 Task: Click New Customer and Set the Discount to "2" while find customer
Action: Mouse moved to (171, 23)
Screenshot: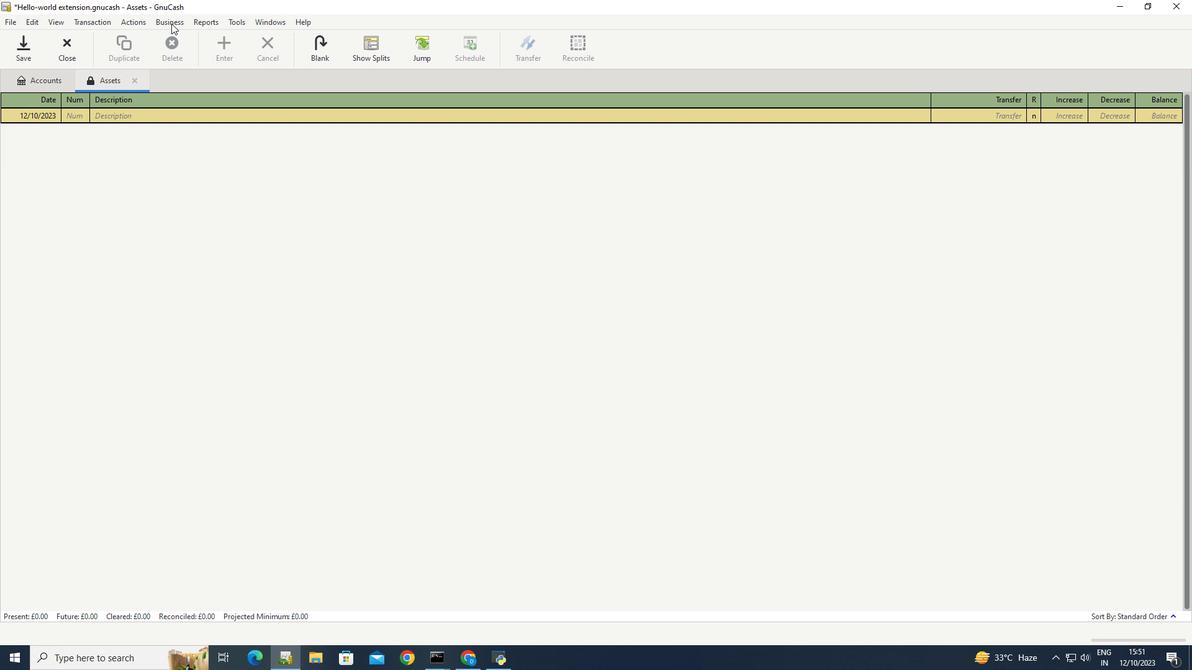 
Action: Mouse pressed left at (171, 23)
Screenshot: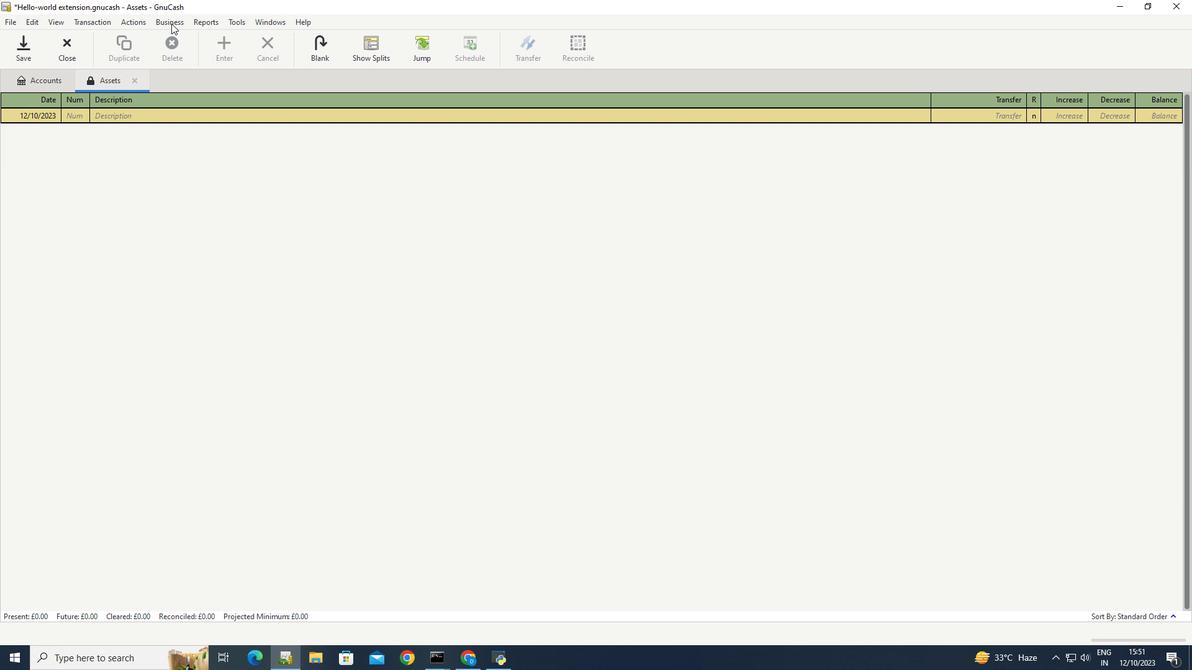 
Action: Mouse moved to (313, 70)
Screenshot: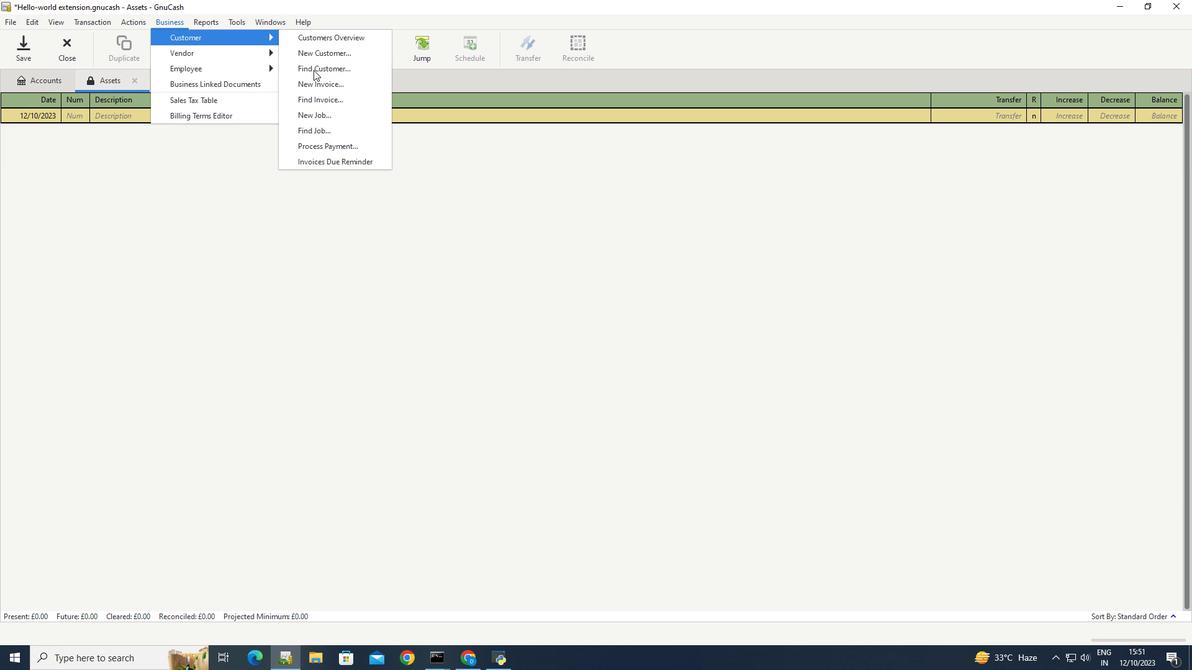 
Action: Mouse pressed left at (313, 70)
Screenshot: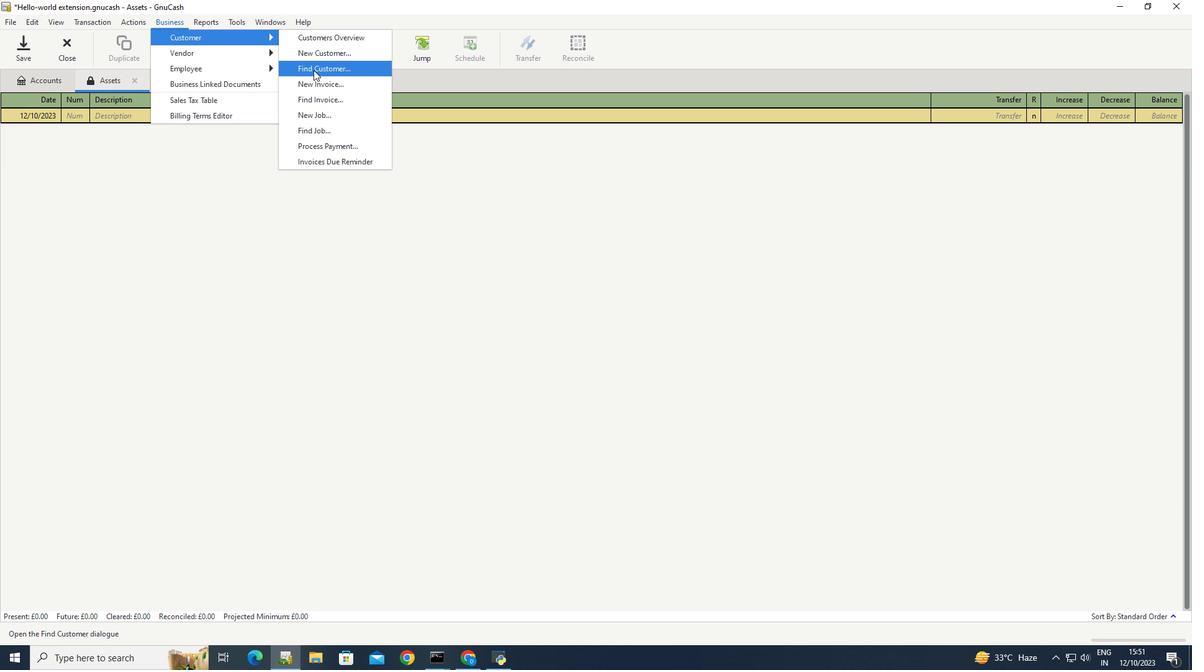 
Action: Mouse moved to (615, 425)
Screenshot: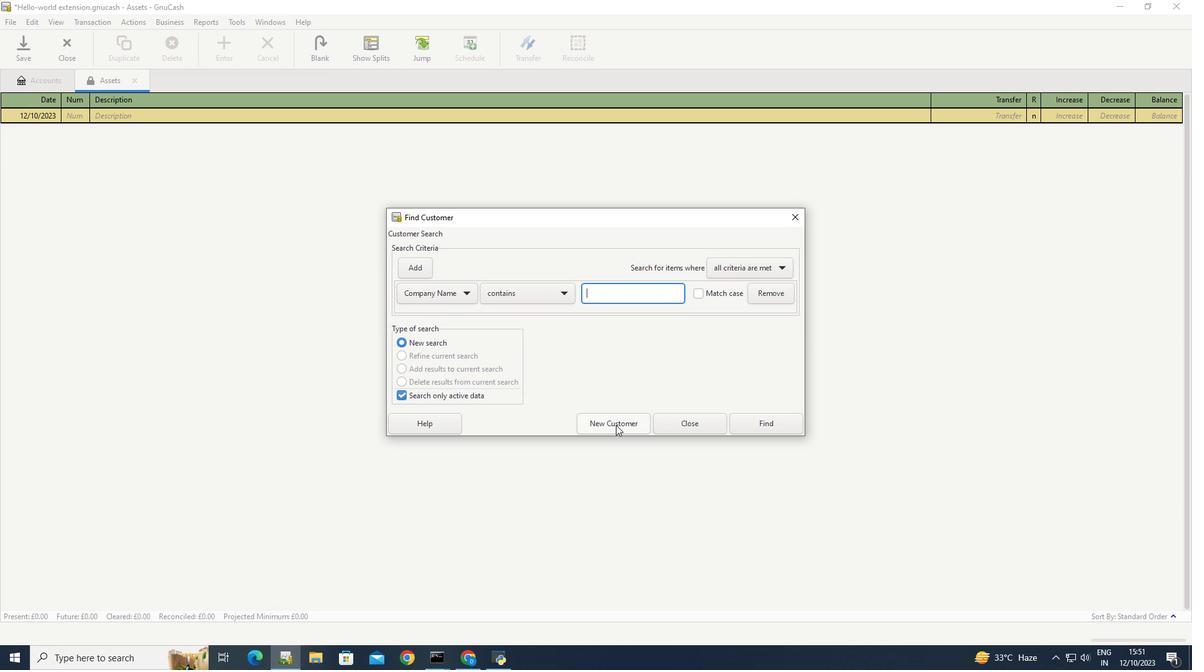 
Action: Mouse pressed left at (615, 425)
Screenshot: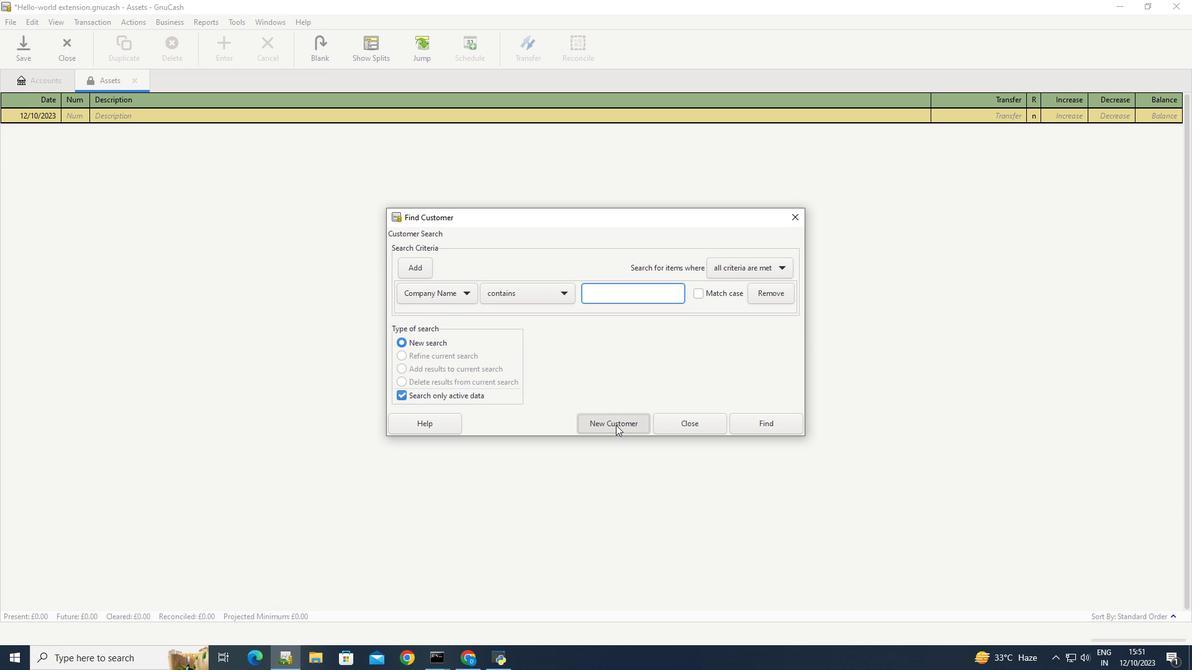 
Action: Mouse moved to (587, 179)
Screenshot: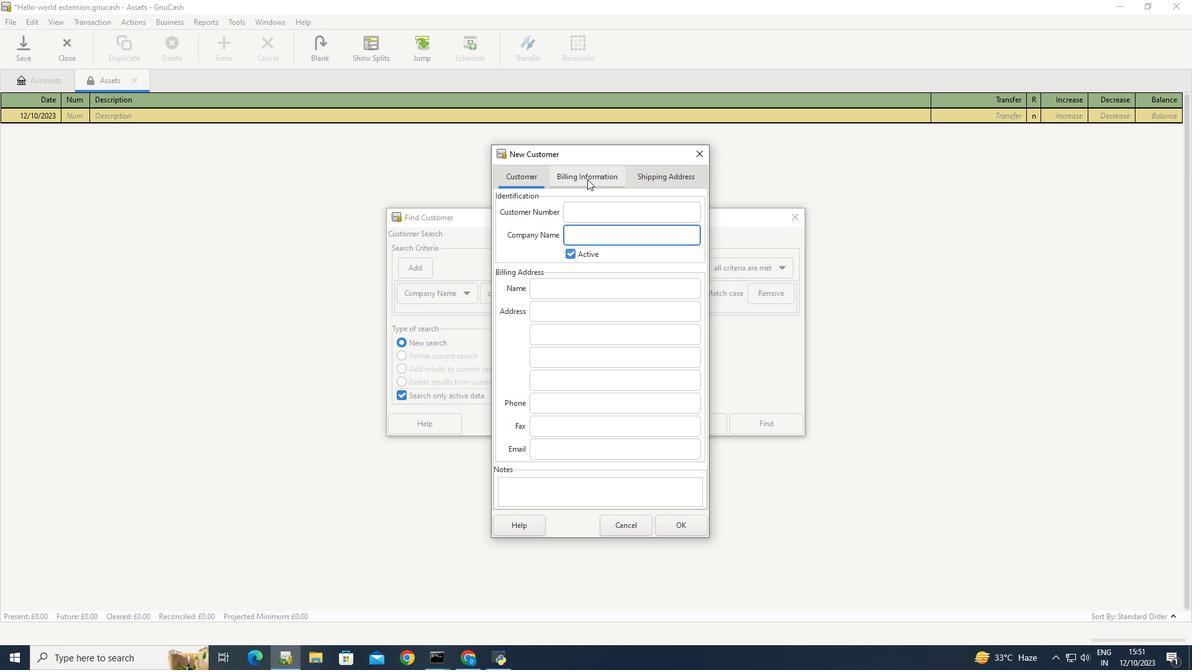 
Action: Mouse pressed left at (587, 179)
Screenshot: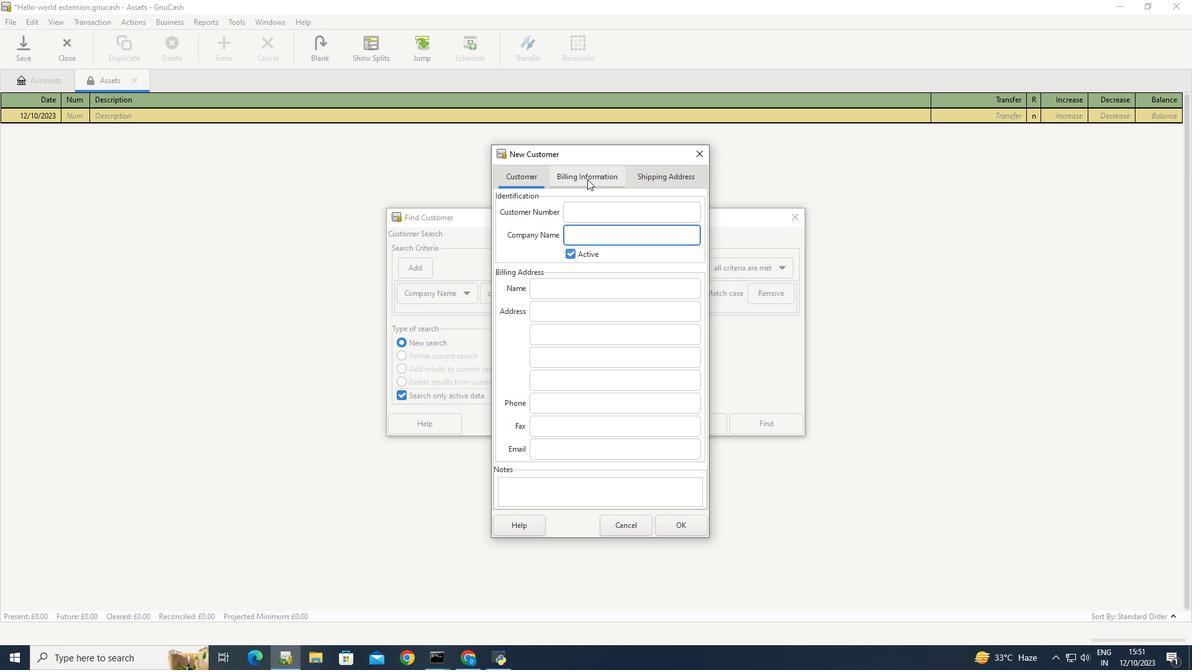 
Action: Mouse moved to (575, 258)
Screenshot: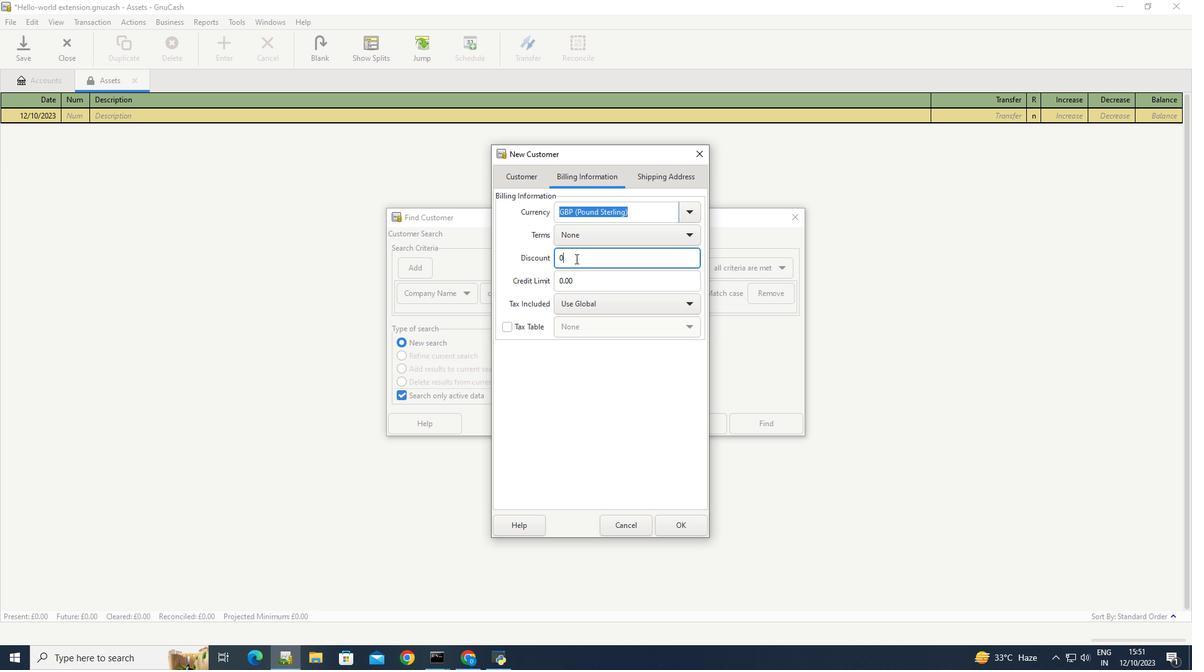 
Action: Mouse pressed left at (575, 258)
Screenshot: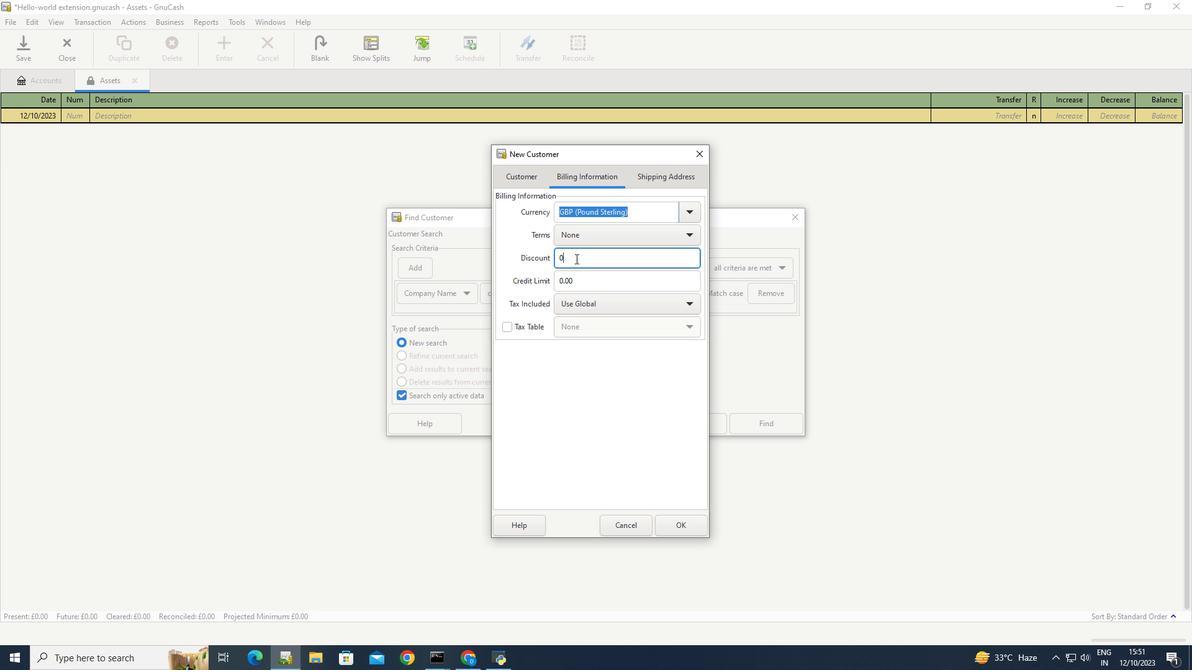 
Action: Key pressed <Key.backspace>2
Screenshot: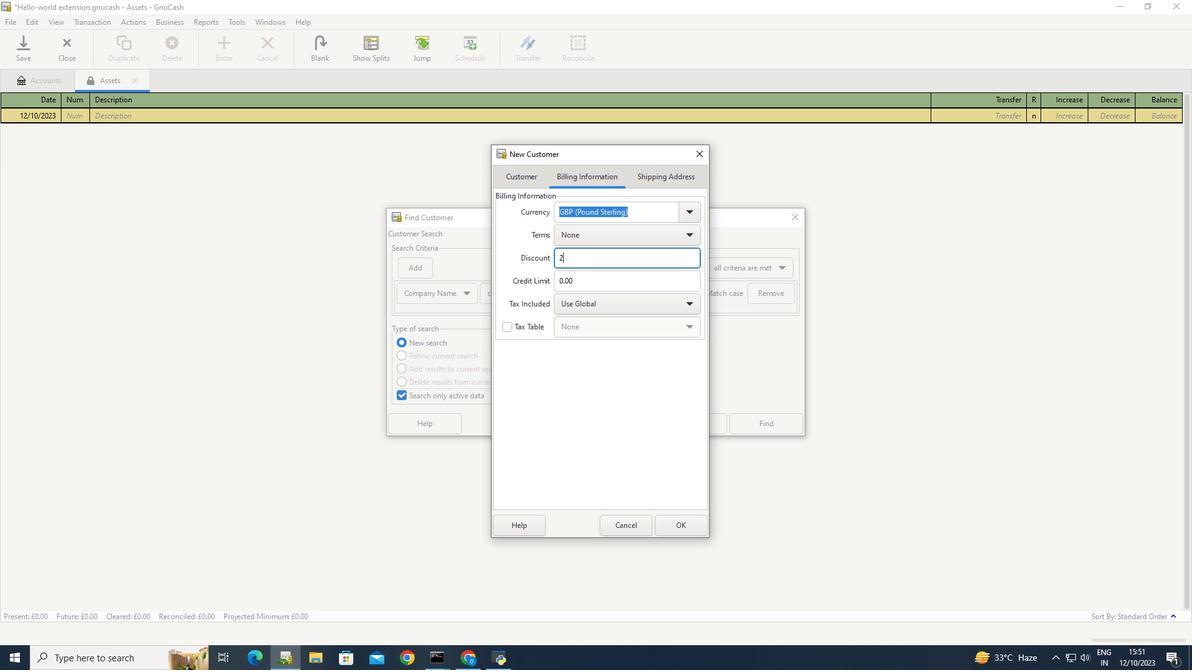 
Action: Mouse moved to (583, 398)
Screenshot: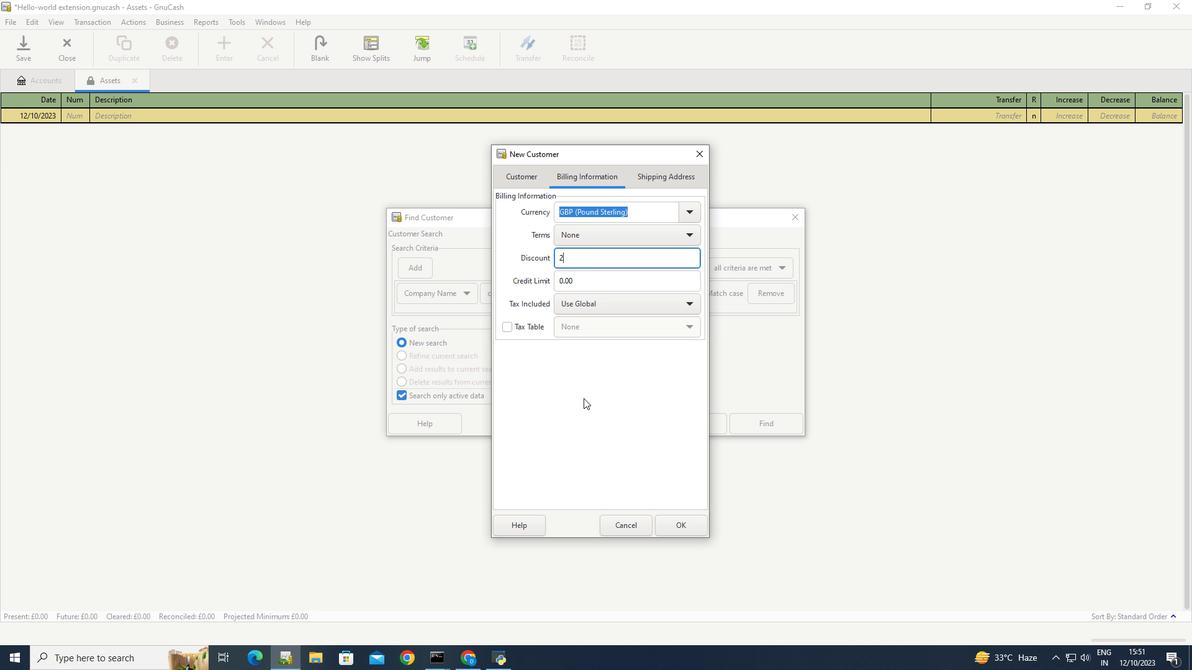 
Action: Mouse pressed left at (583, 398)
Screenshot: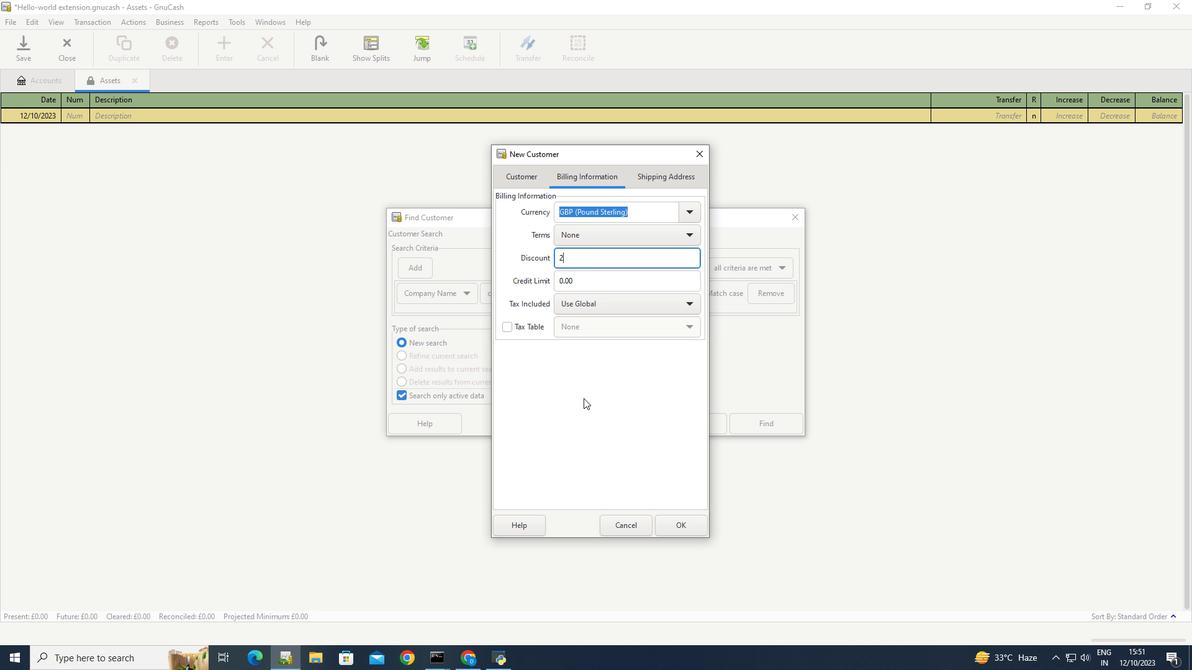 
